 Task: Look for products in the category "Nutritional Oils" from Bluebonnet only.
Action: Mouse moved to (287, 141)
Screenshot: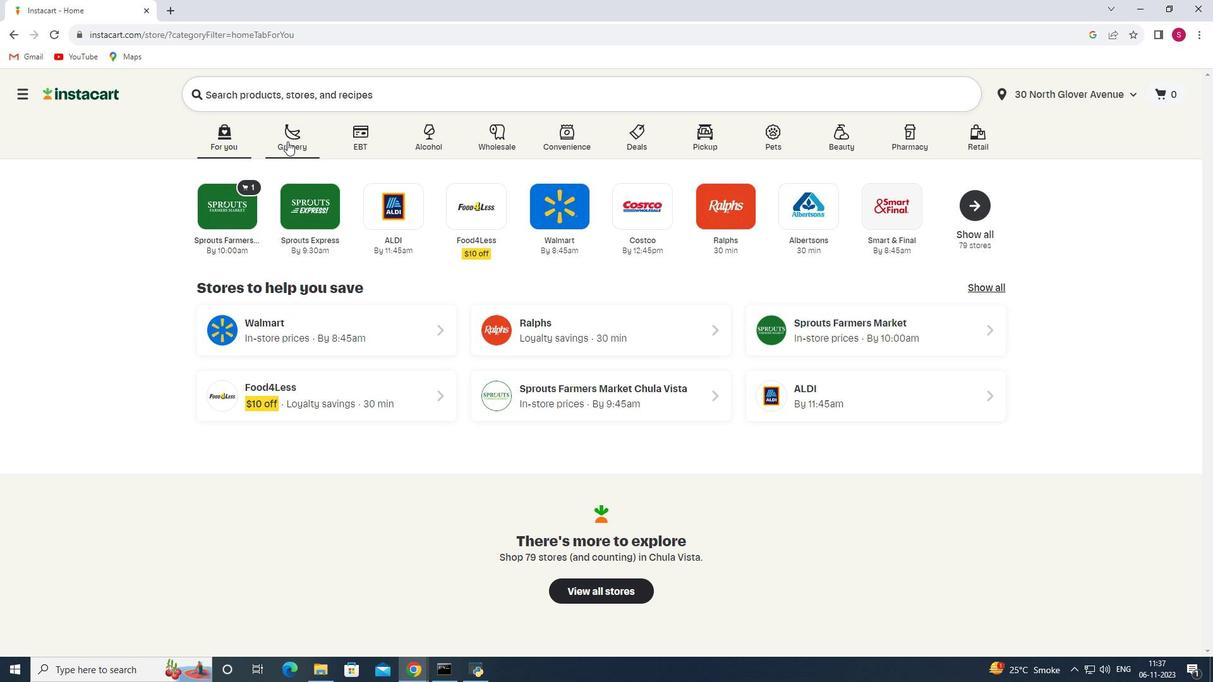 
Action: Mouse pressed left at (287, 141)
Screenshot: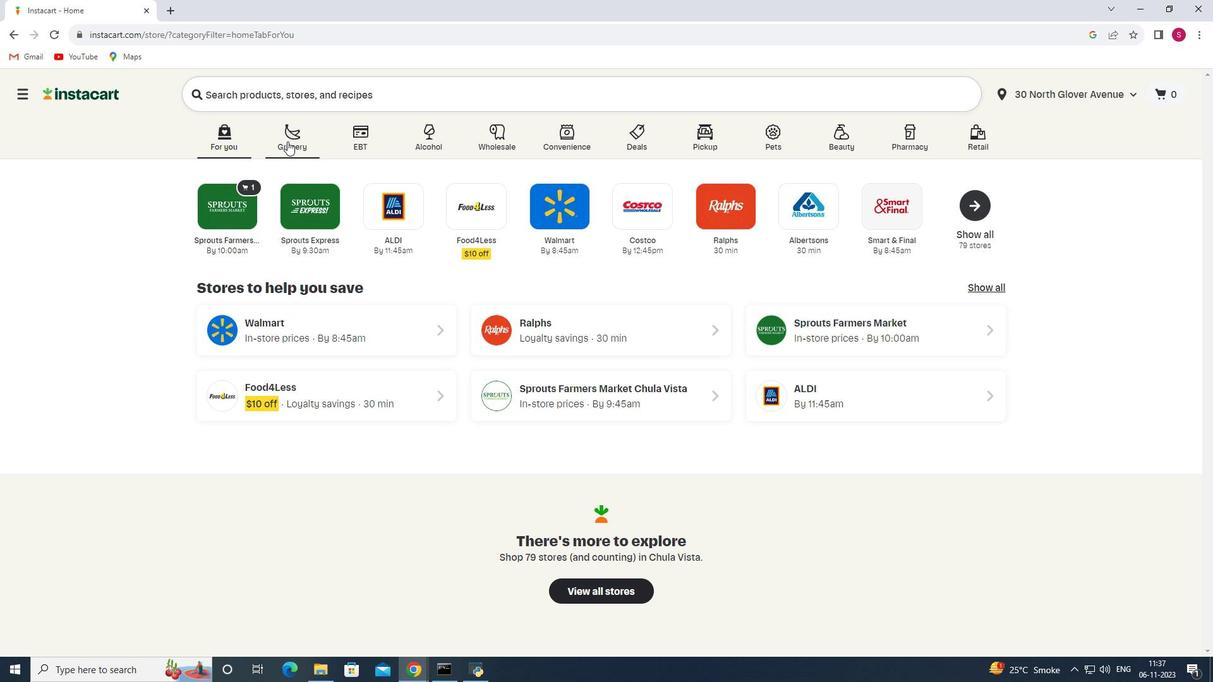 
Action: Mouse moved to (293, 359)
Screenshot: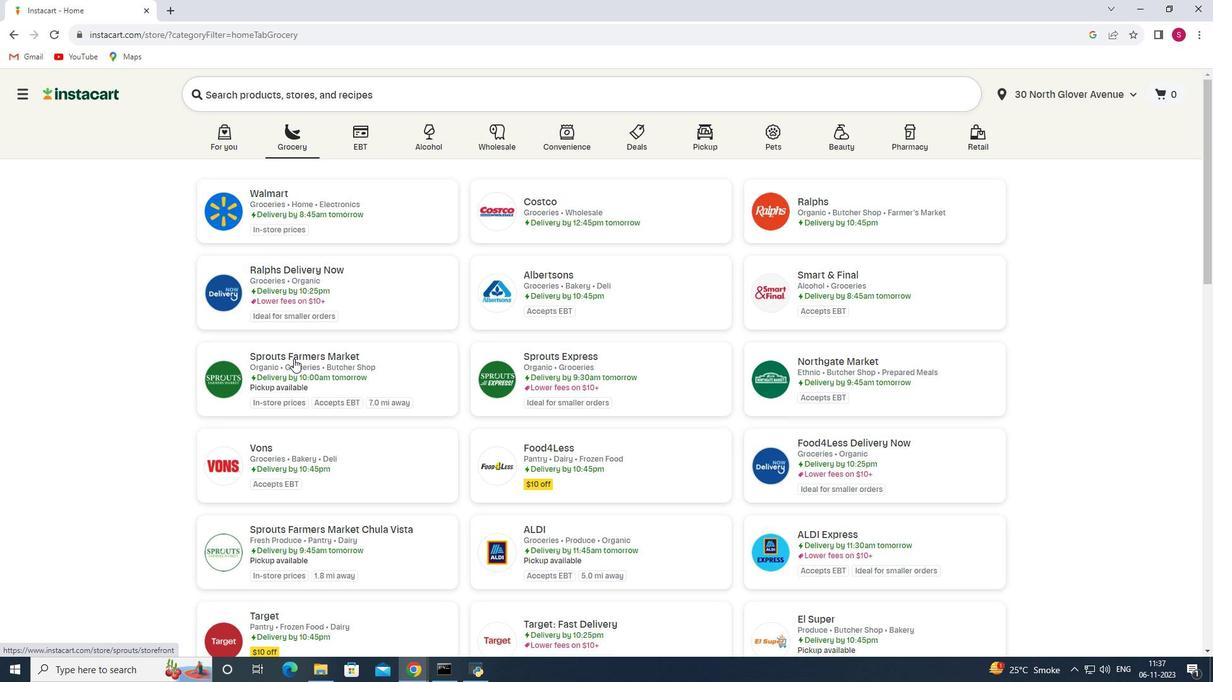 
Action: Mouse pressed left at (293, 359)
Screenshot: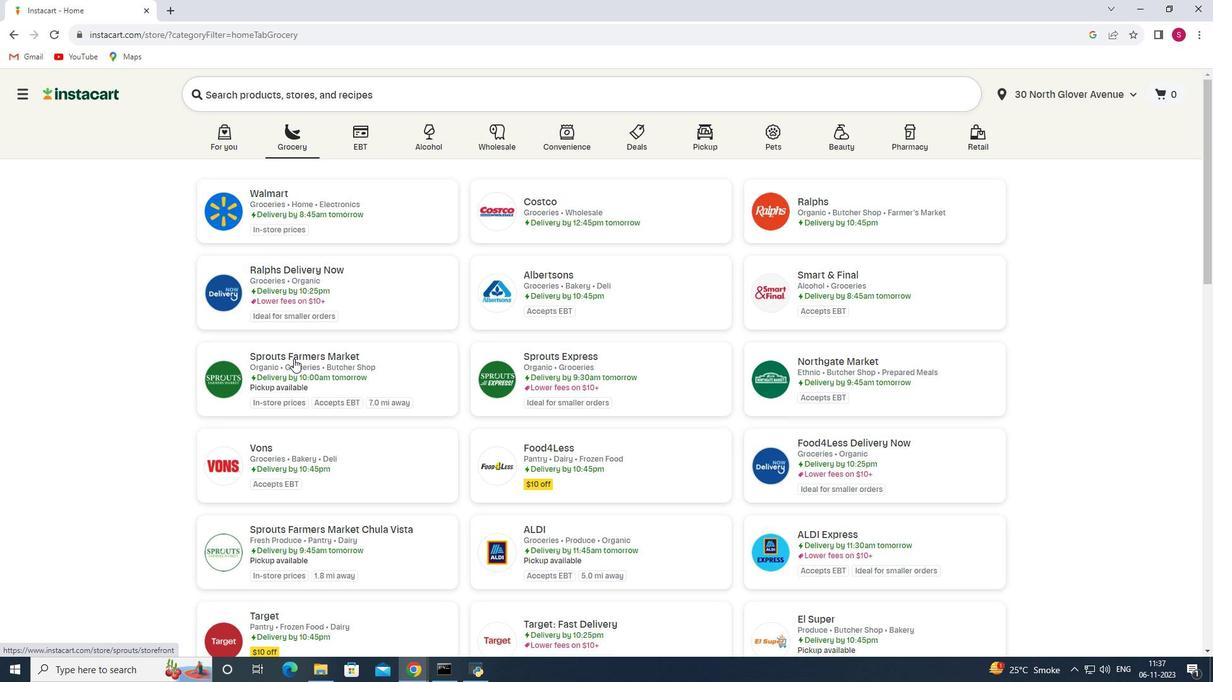 
Action: Mouse moved to (79, 423)
Screenshot: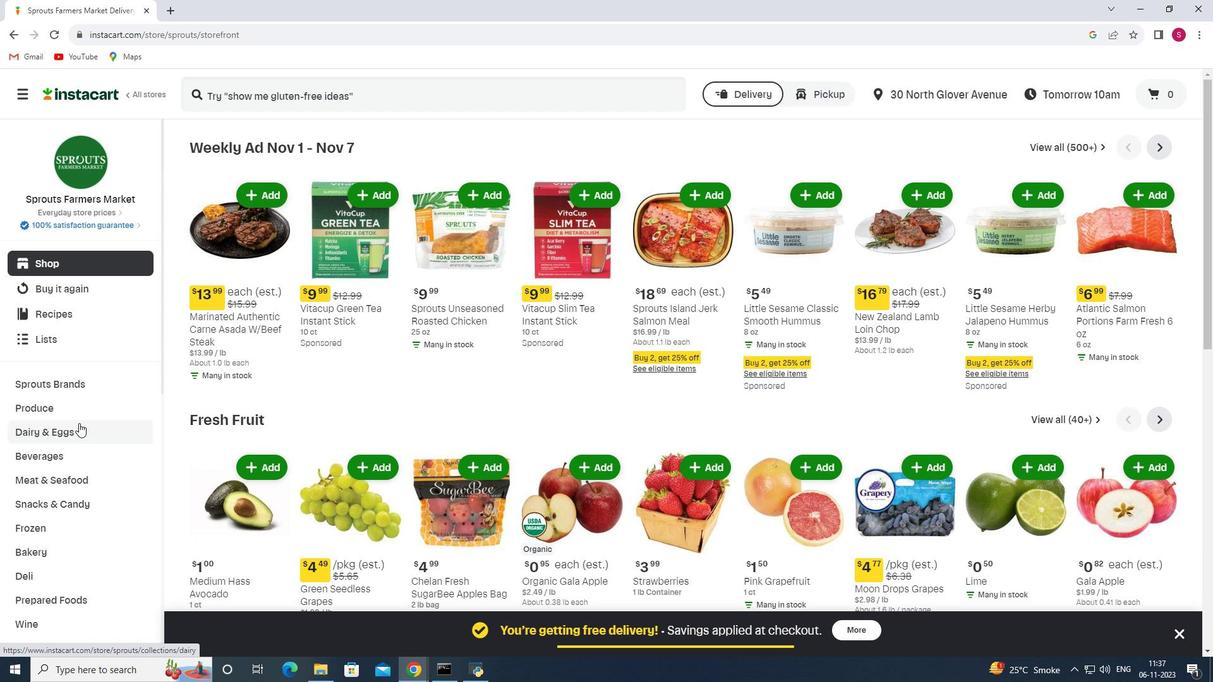 
Action: Mouse scrolled (79, 422) with delta (0, 0)
Screenshot: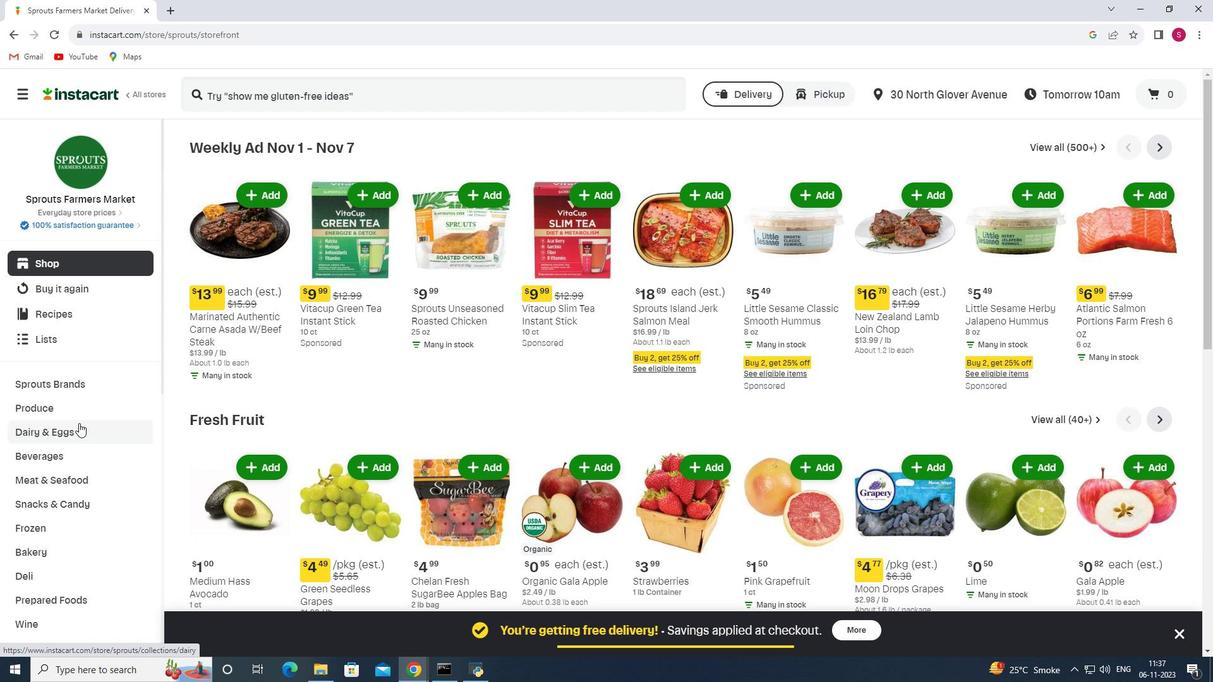 
Action: Mouse scrolled (79, 422) with delta (0, 0)
Screenshot: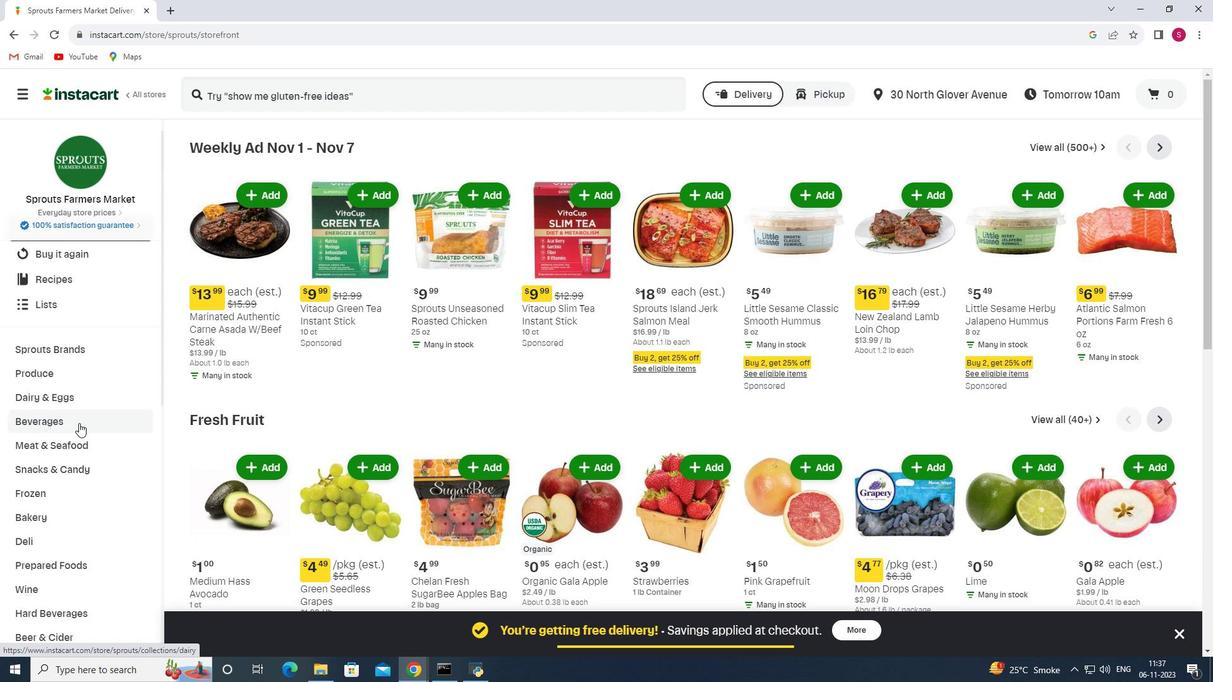 
Action: Mouse moved to (61, 469)
Screenshot: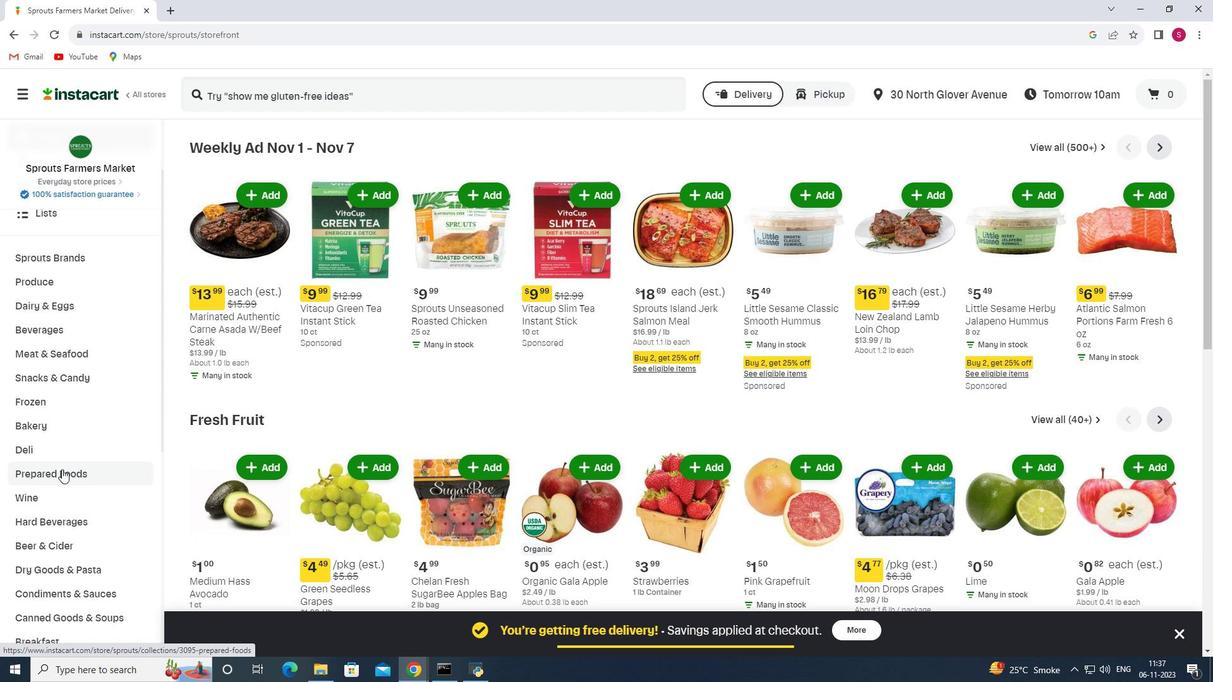 
Action: Mouse scrolled (61, 469) with delta (0, 0)
Screenshot: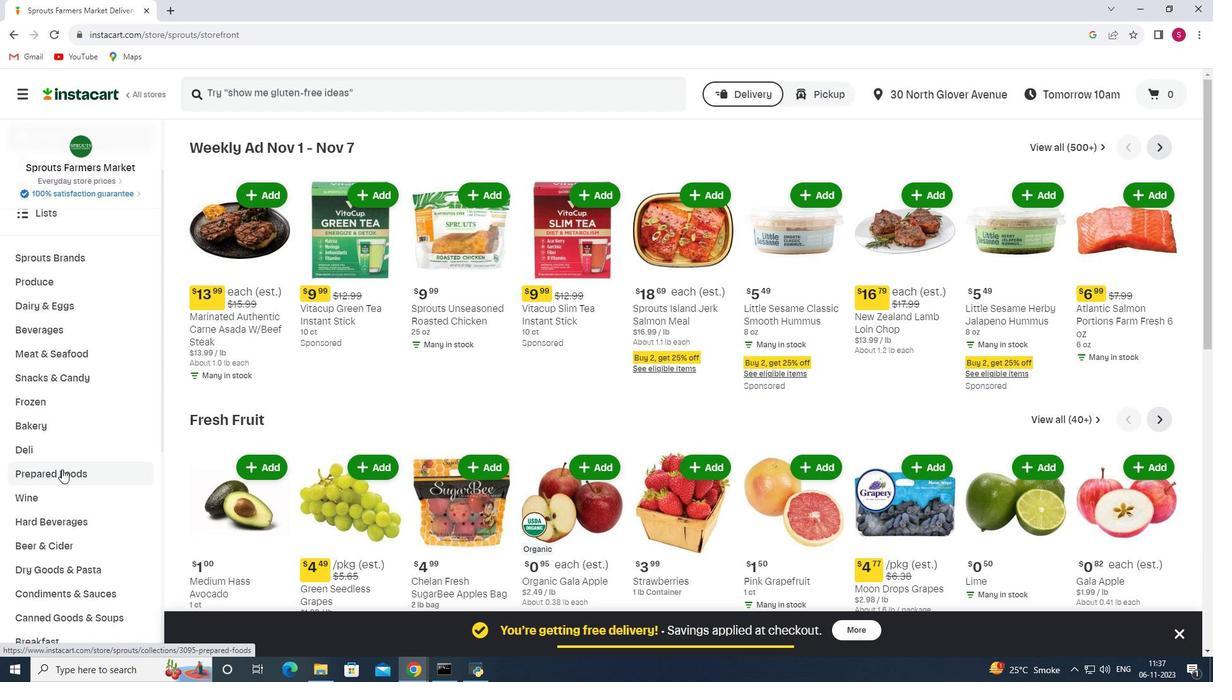 
Action: Mouse scrolled (61, 469) with delta (0, 0)
Screenshot: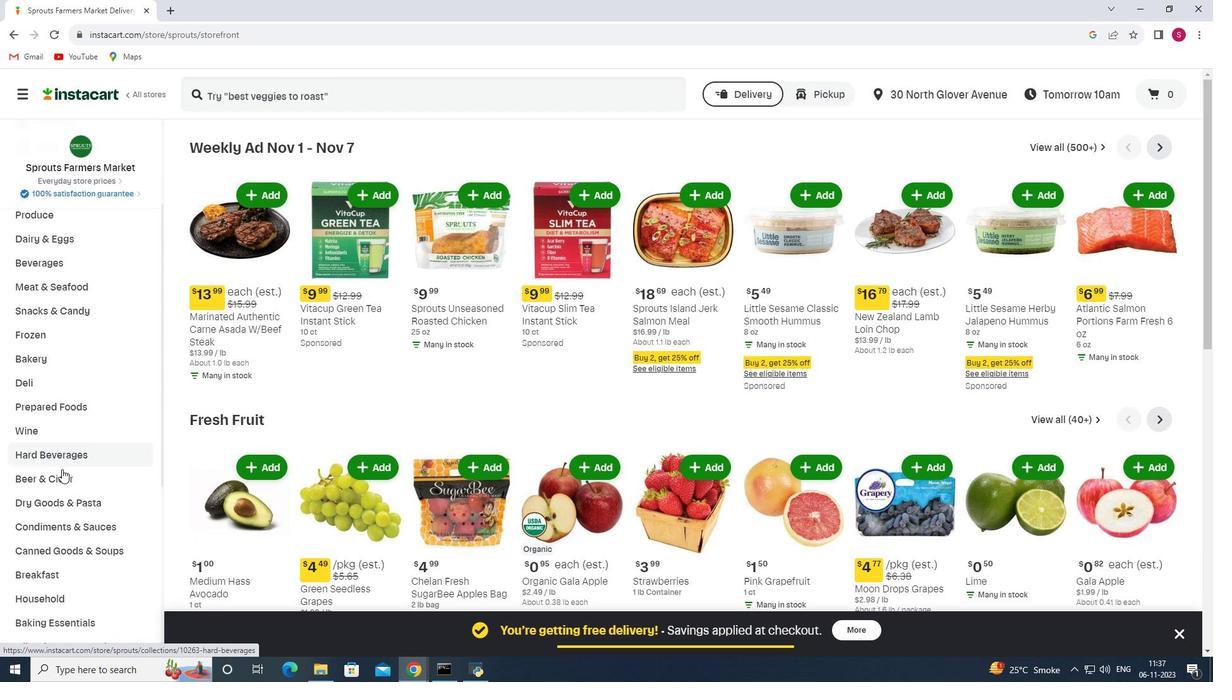 
Action: Mouse scrolled (61, 469) with delta (0, 0)
Screenshot: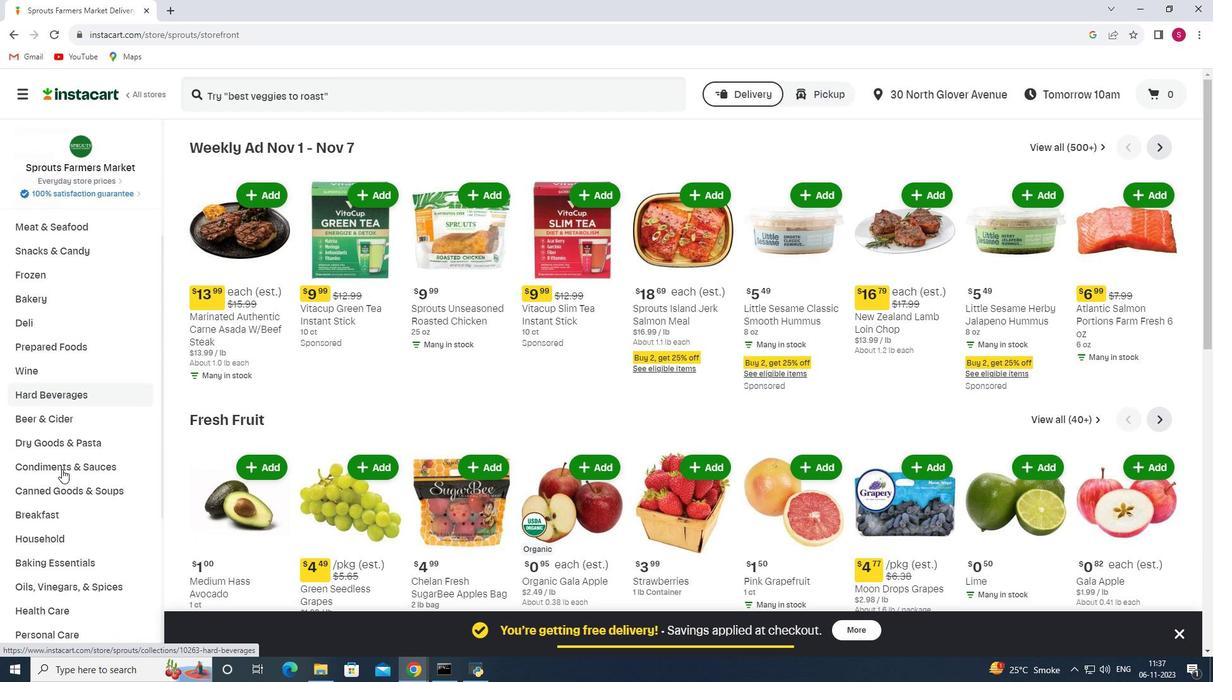 
Action: Mouse moved to (55, 550)
Screenshot: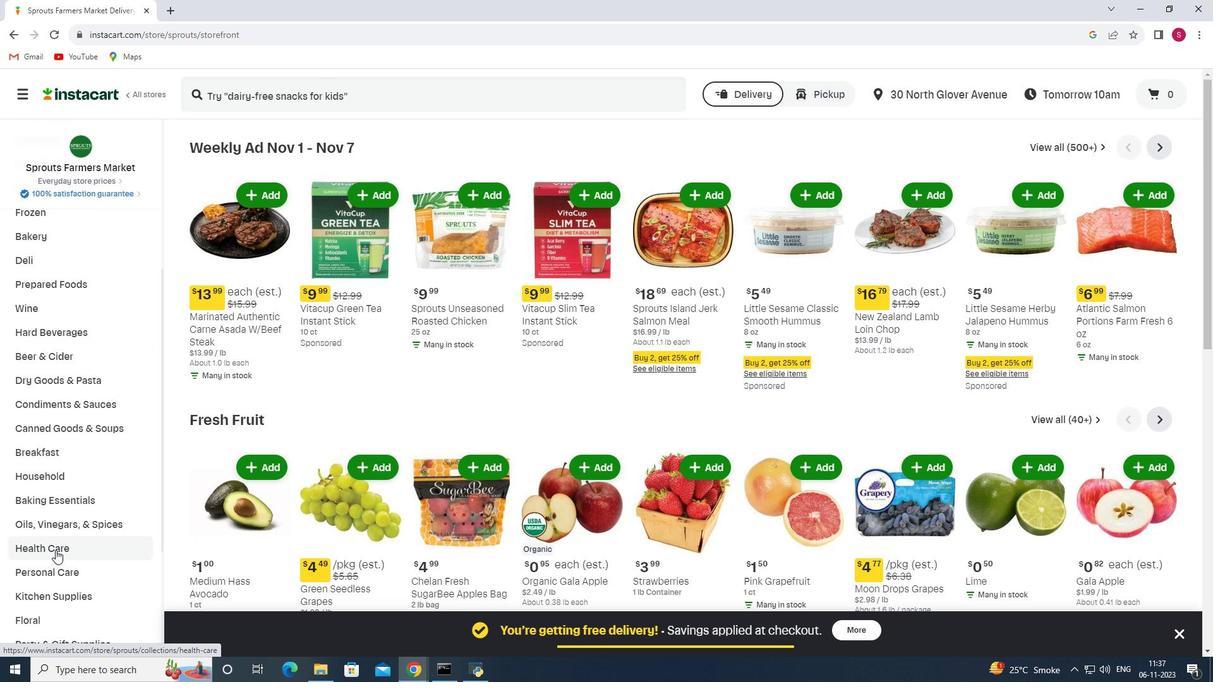 
Action: Mouse pressed left at (55, 550)
Screenshot: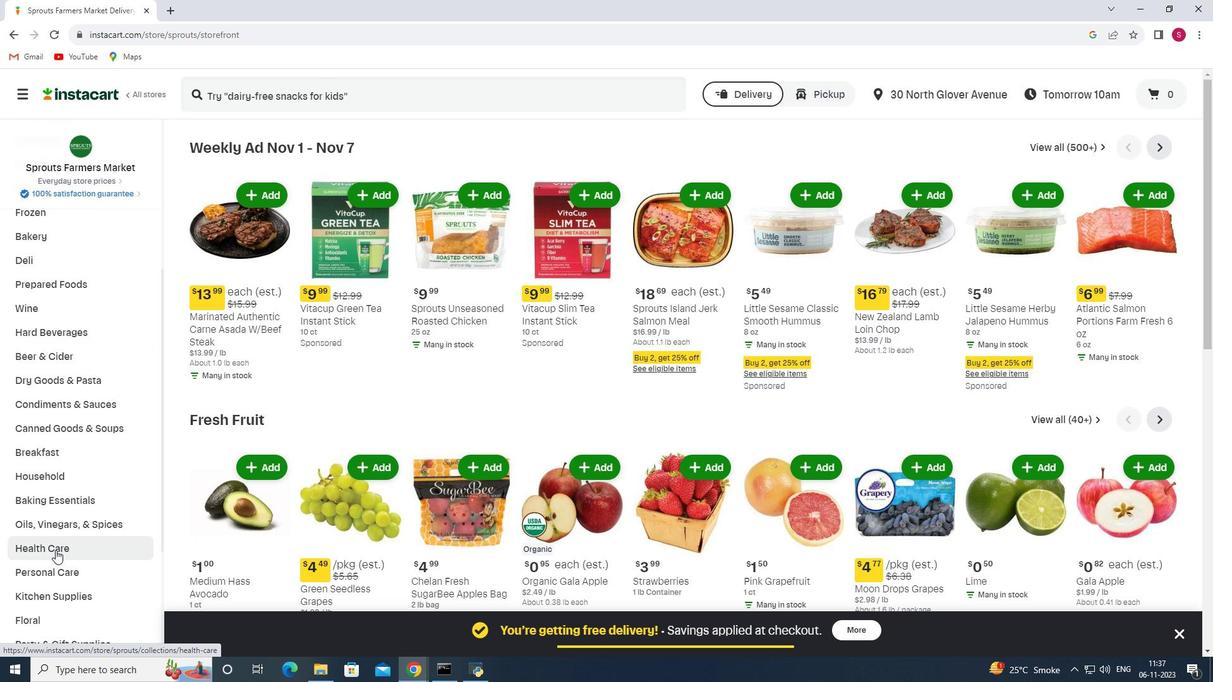
Action: Mouse moved to (438, 179)
Screenshot: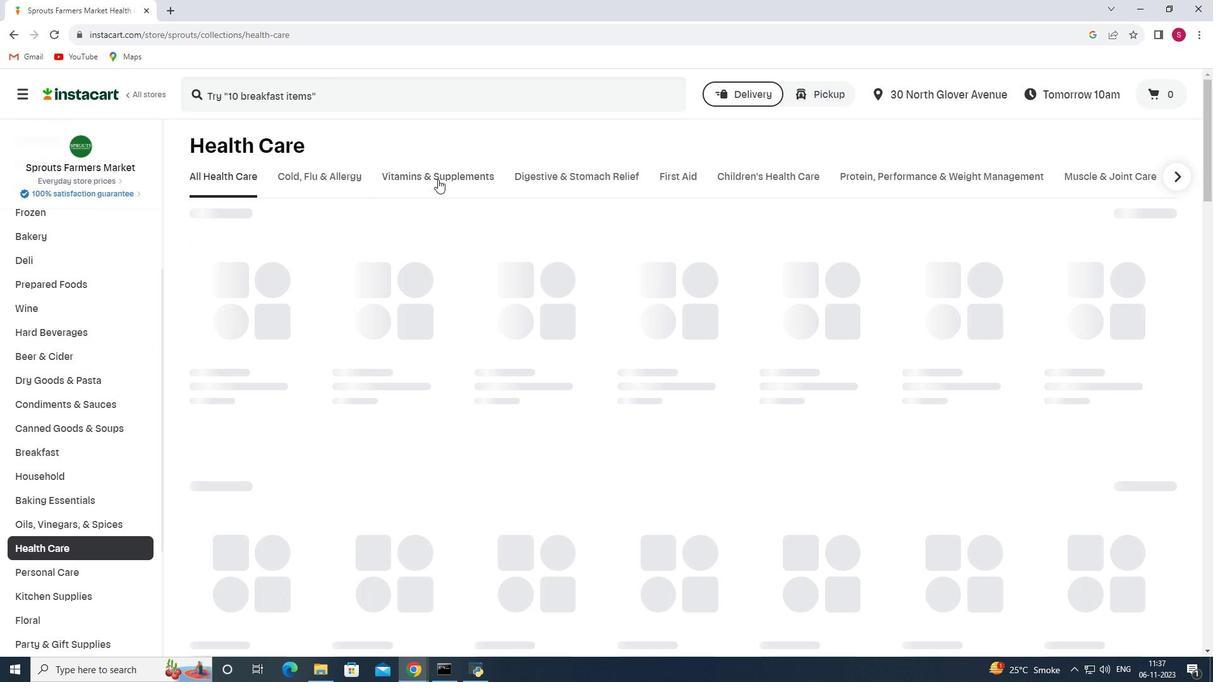 
Action: Mouse pressed left at (438, 179)
Screenshot: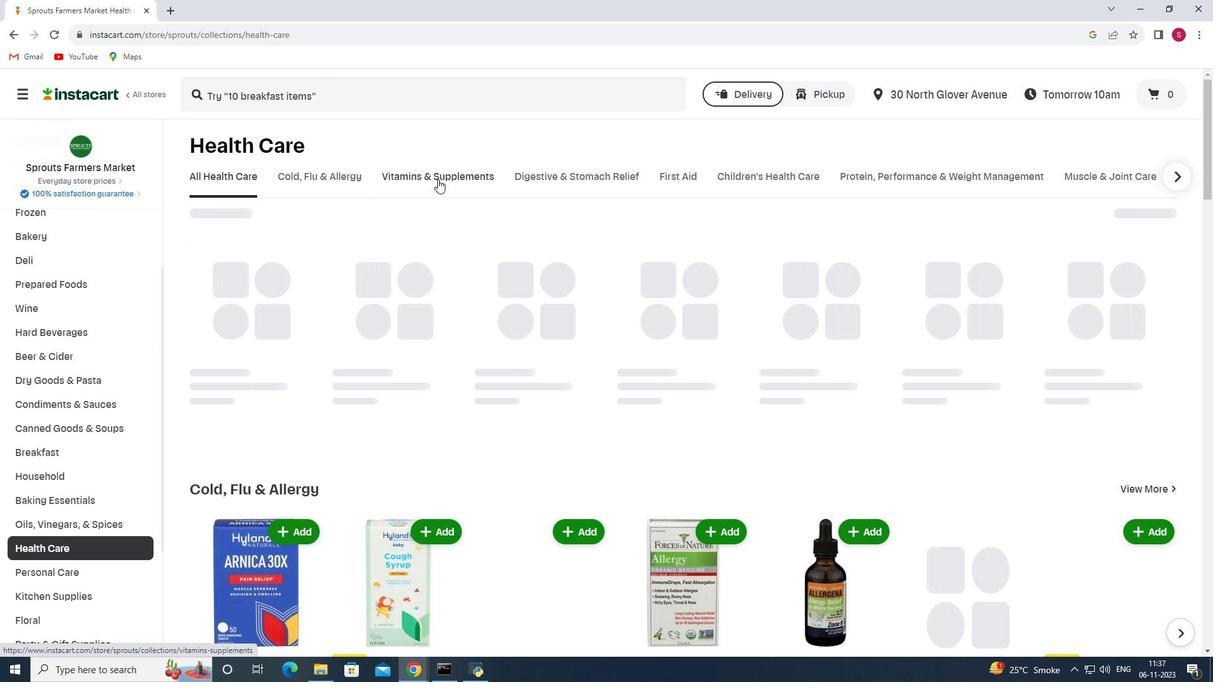 
Action: Mouse moved to (874, 231)
Screenshot: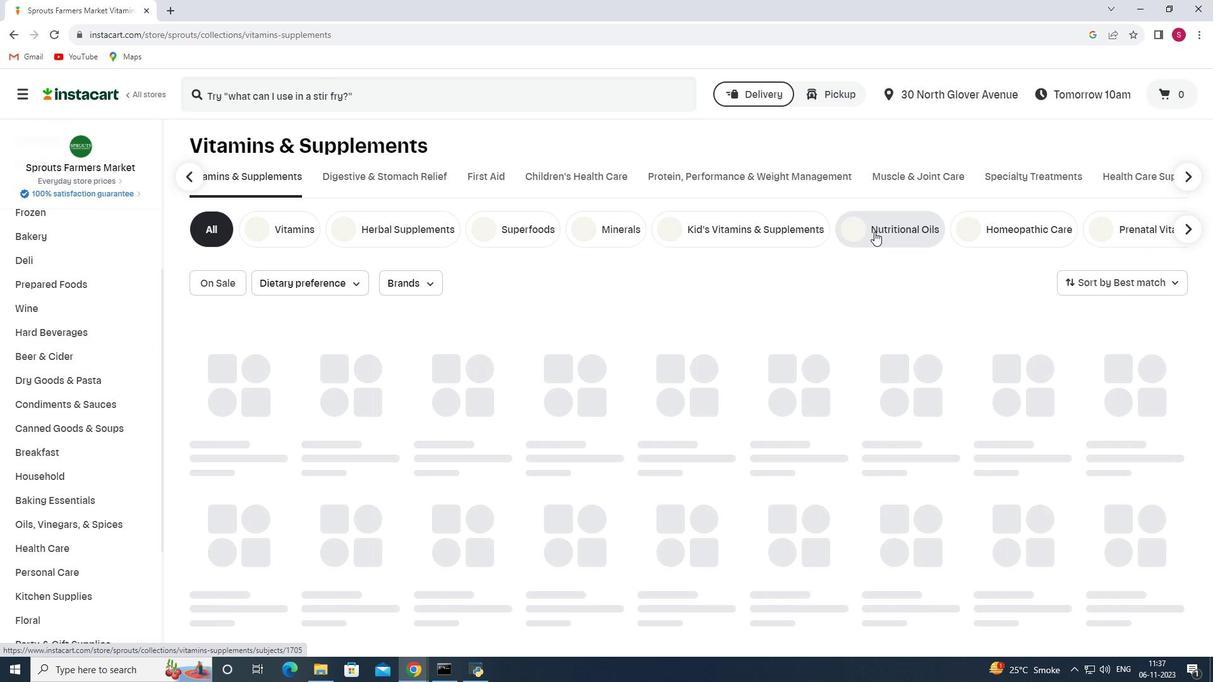 
Action: Mouse pressed left at (874, 231)
Screenshot: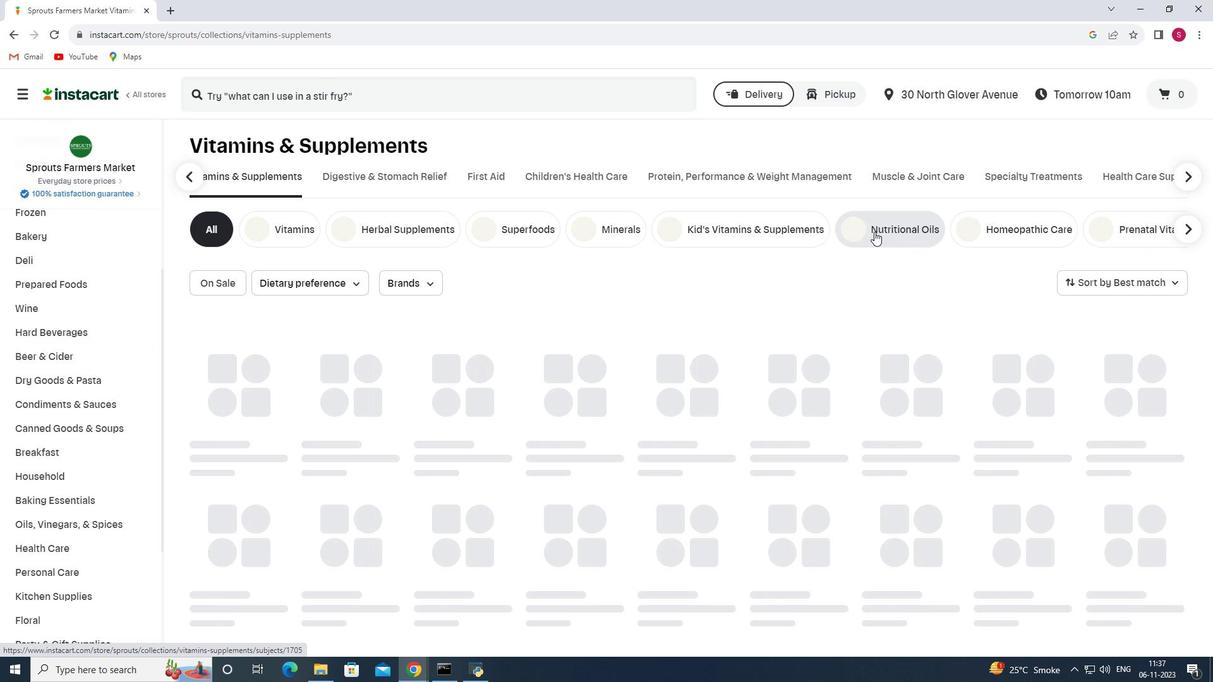 
Action: Mouse moved to (295, 279)
Screenshot: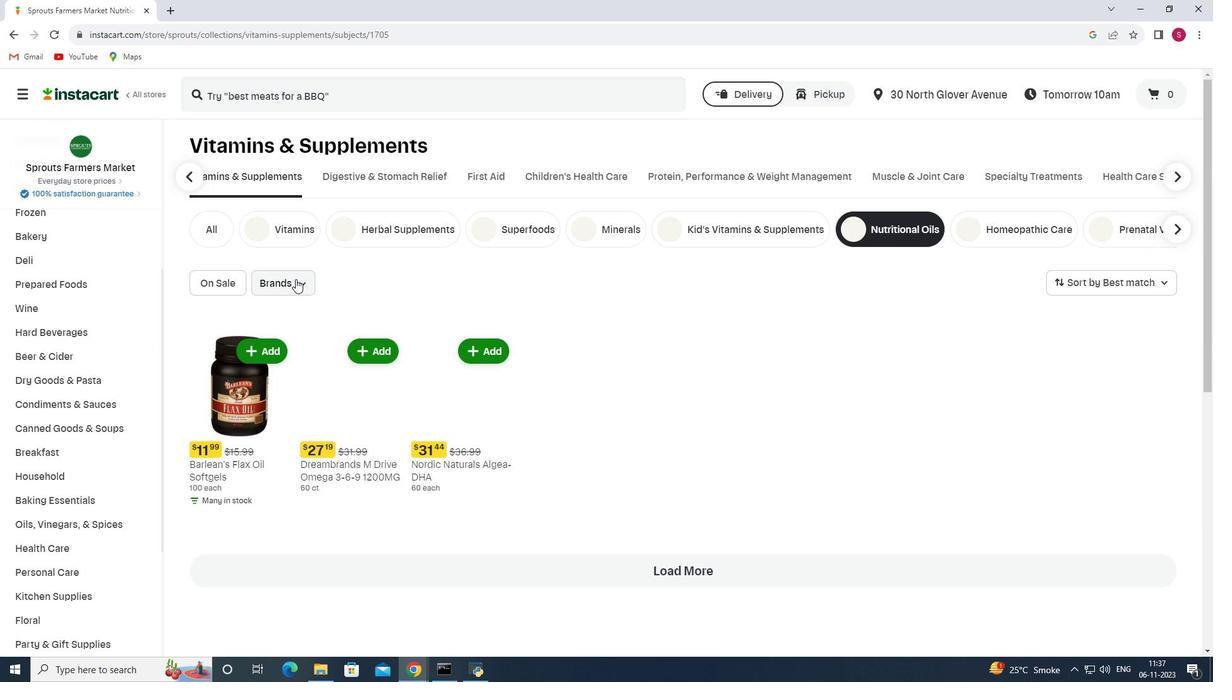 
Action: Mouse pressed left at (295, 279)
Screenshot: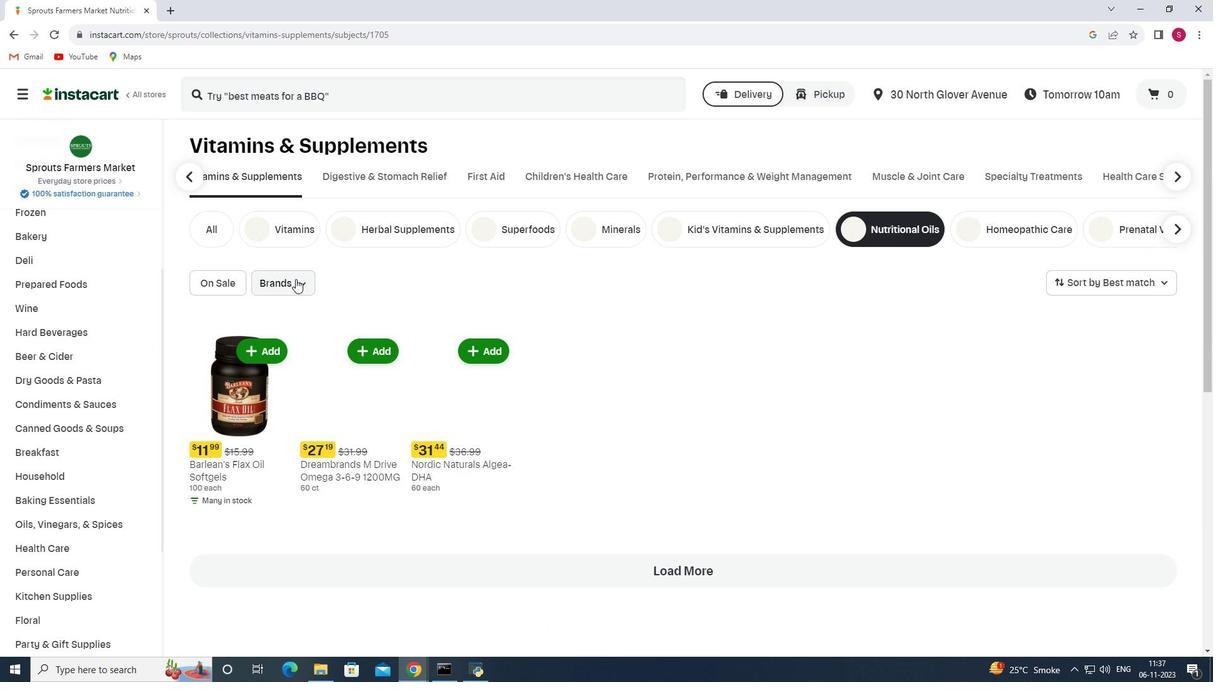 
Action: Mouse moved to (290, 352)
Screenshot: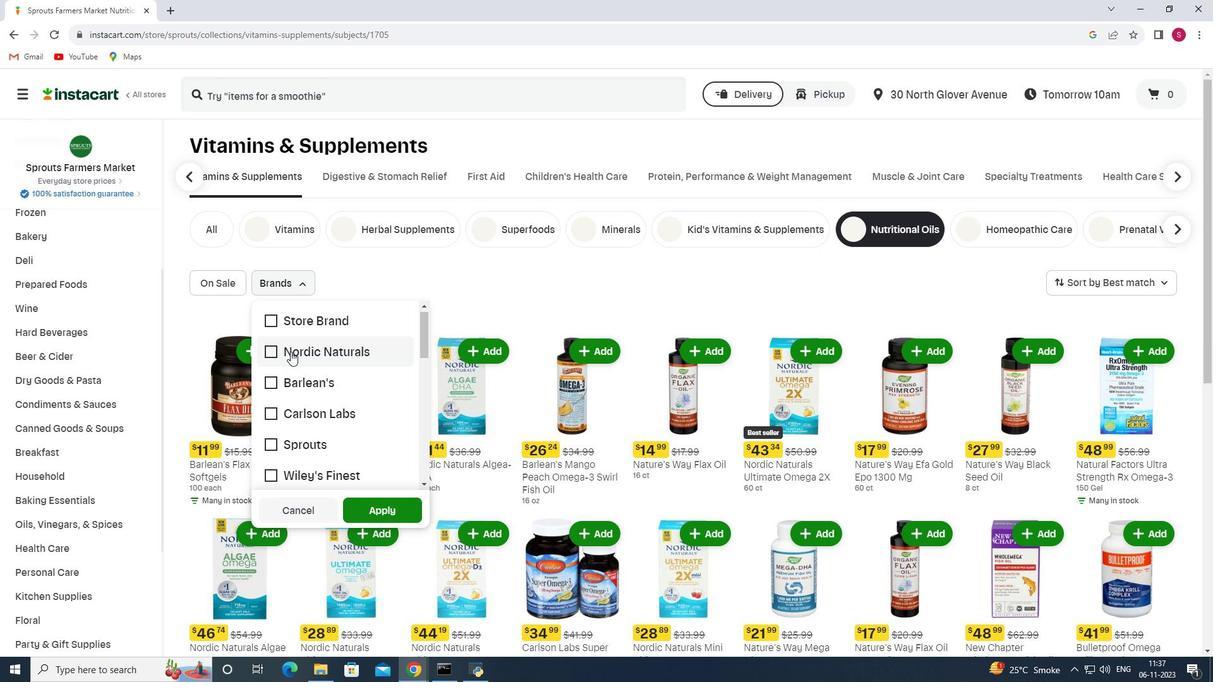 
Action: Mouse scrolled (290, 351) with delta (0, 0)
Screenshot: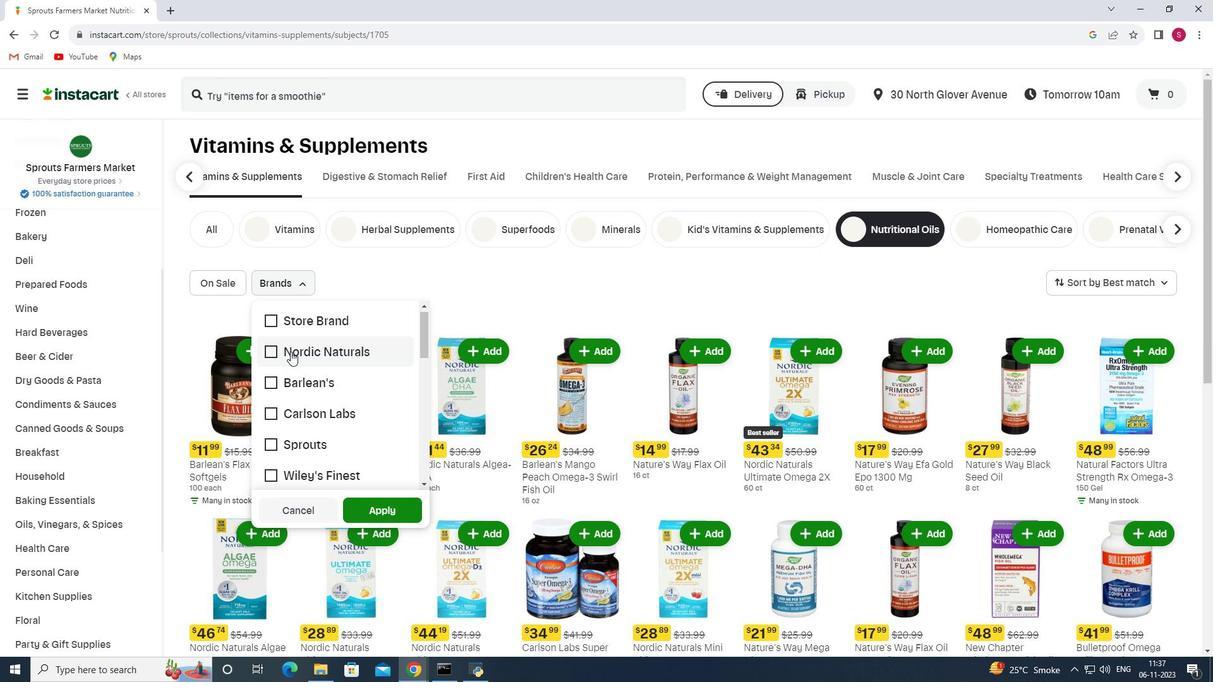 
Action: Mouse scrolled (290, 351) with delta (0, 0)
Screenshot: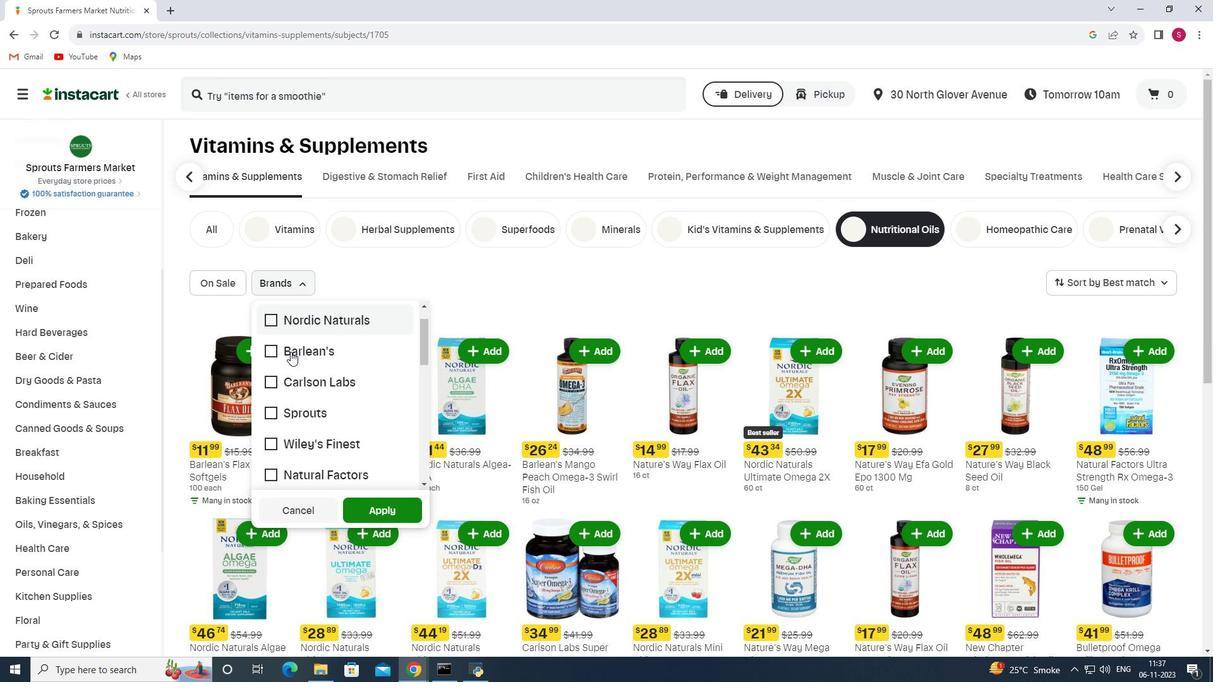 
Action: Mouse scrolled (290, 351) with delta (0, 0)
Screenshot: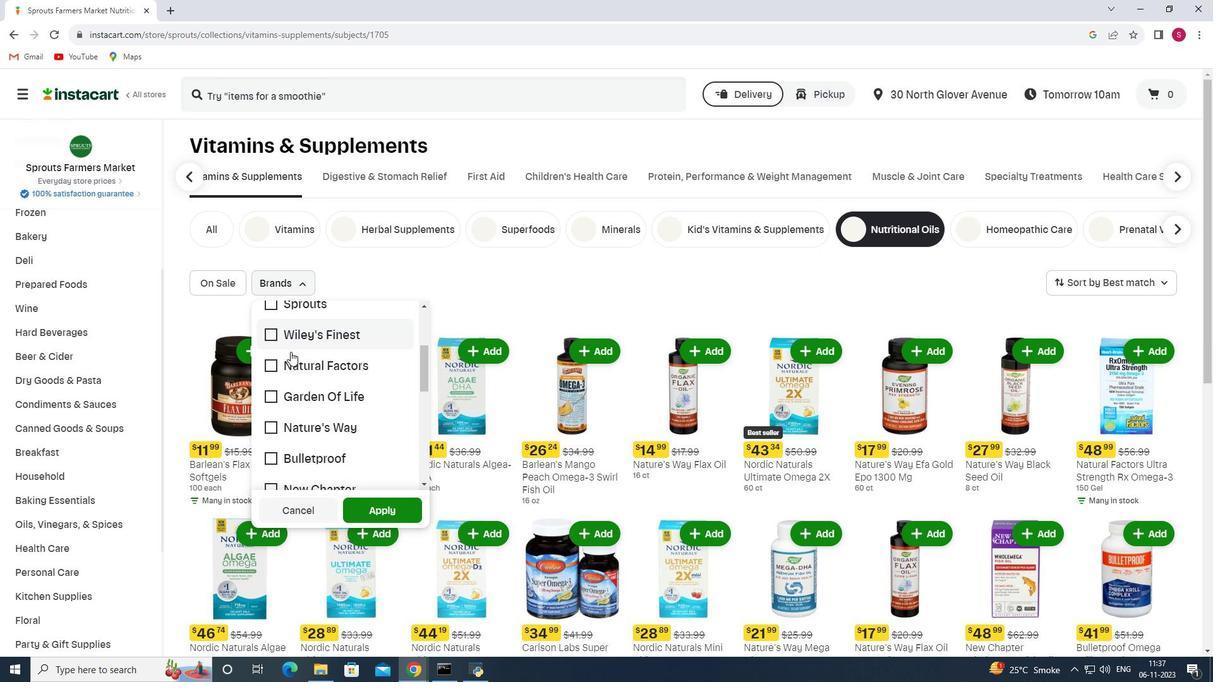 
Action: Mouse scrolled (290, 351) with delta (0, 0)
Screenshot: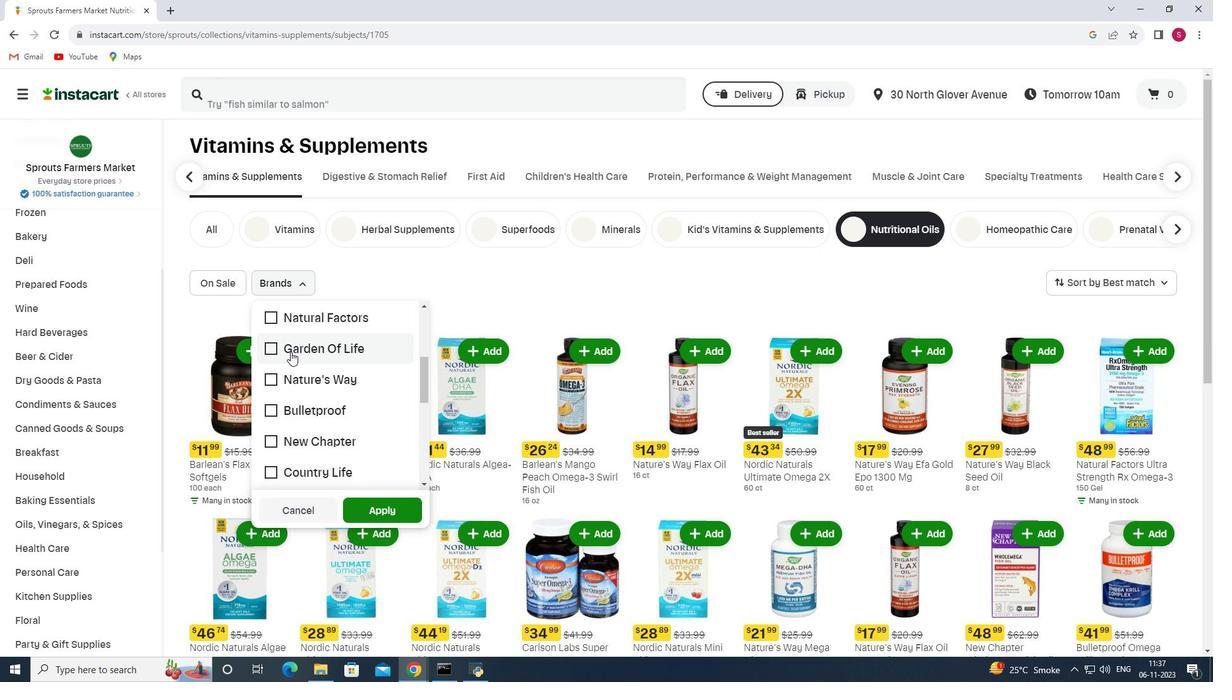 
Action: Mouse scrolled (290, 351) with delta (0, 0)
Screenshot: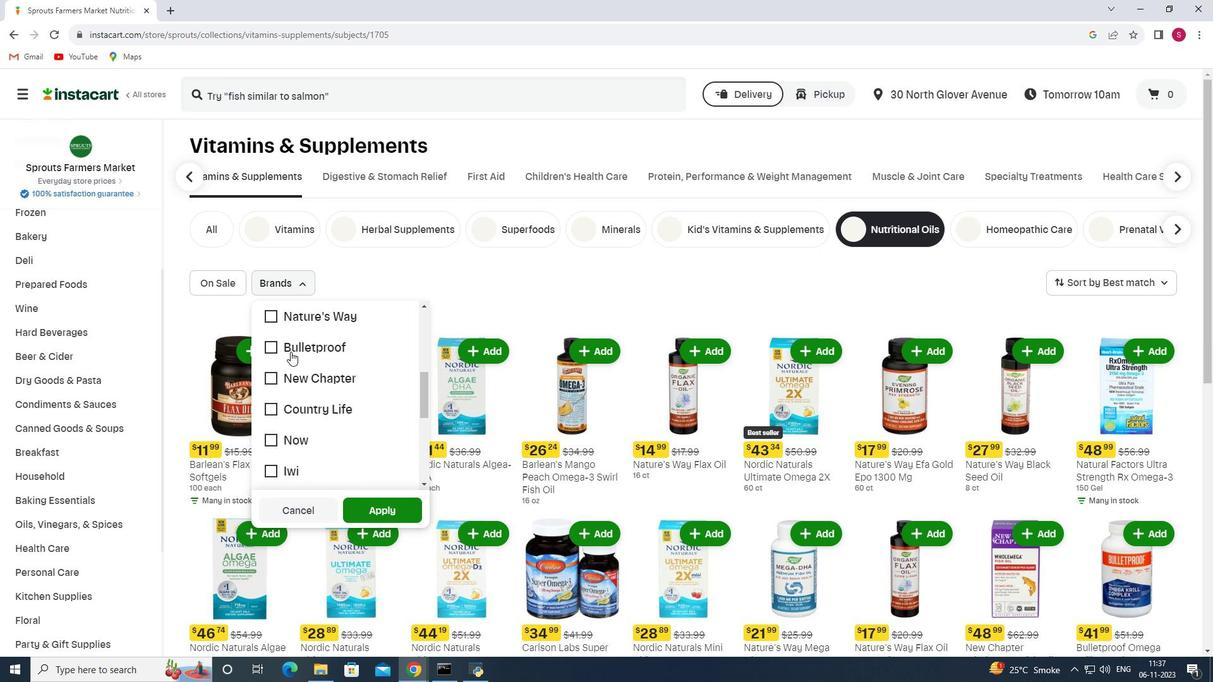 
Action: Mouse scrolled (290, 351) with delta (0, 0)
Screenshot: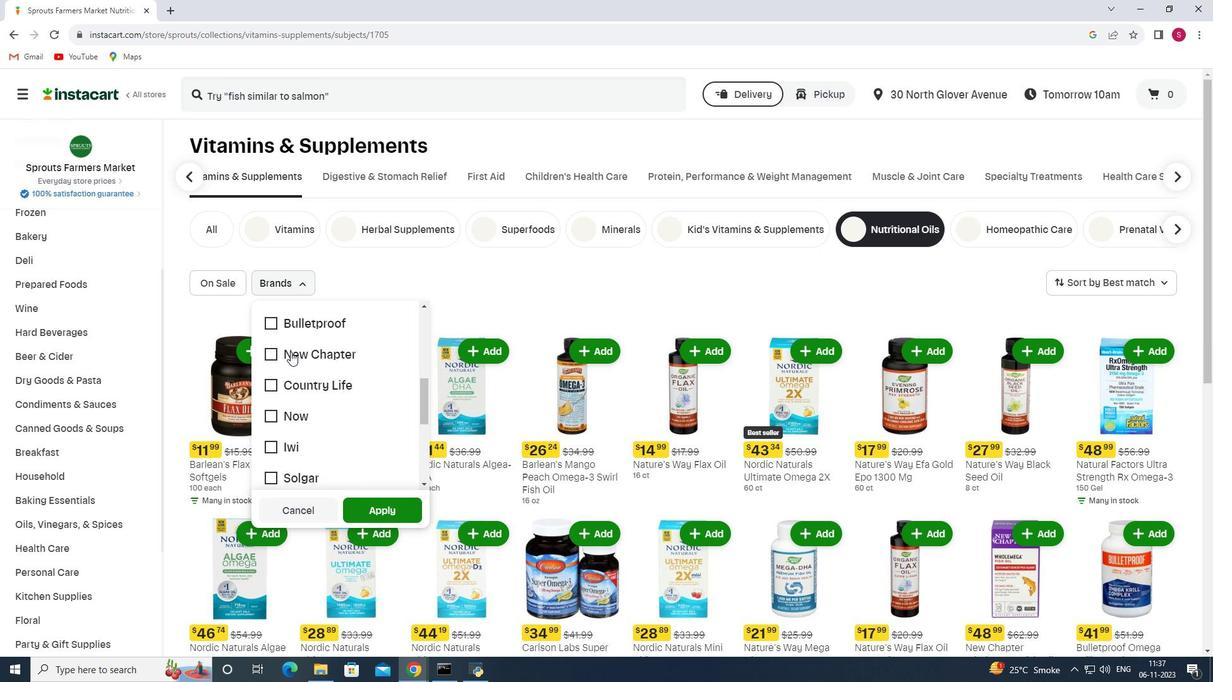 
Action: Mouse scrolled (290, 351) with delta (0, 0)
Screenshot: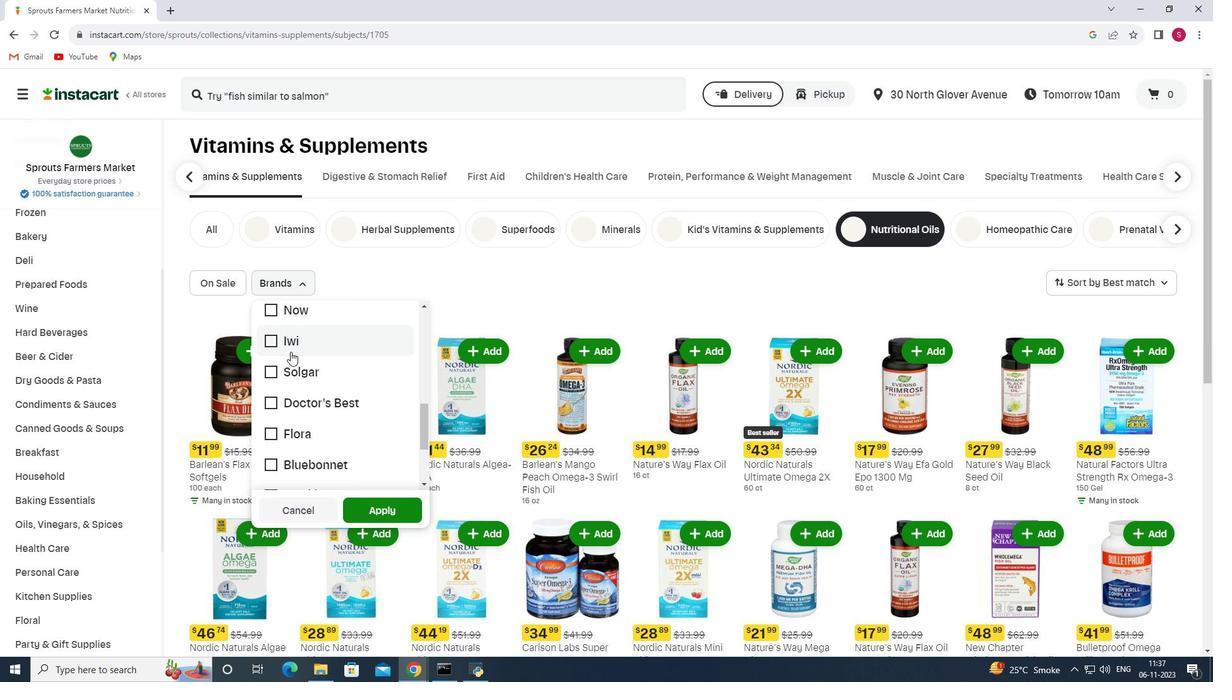 
Action: Mouse moved to (266, 405)
Screenshot: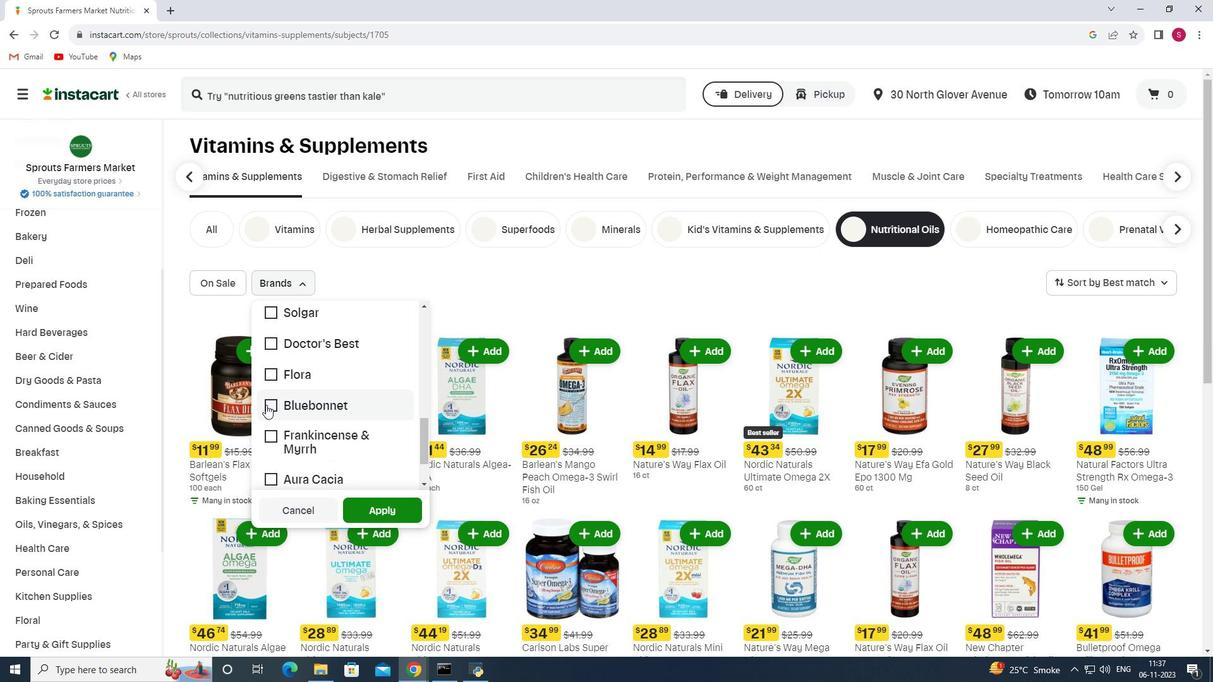
Action: Mouse pressed left at (266, 405)
Screenshot: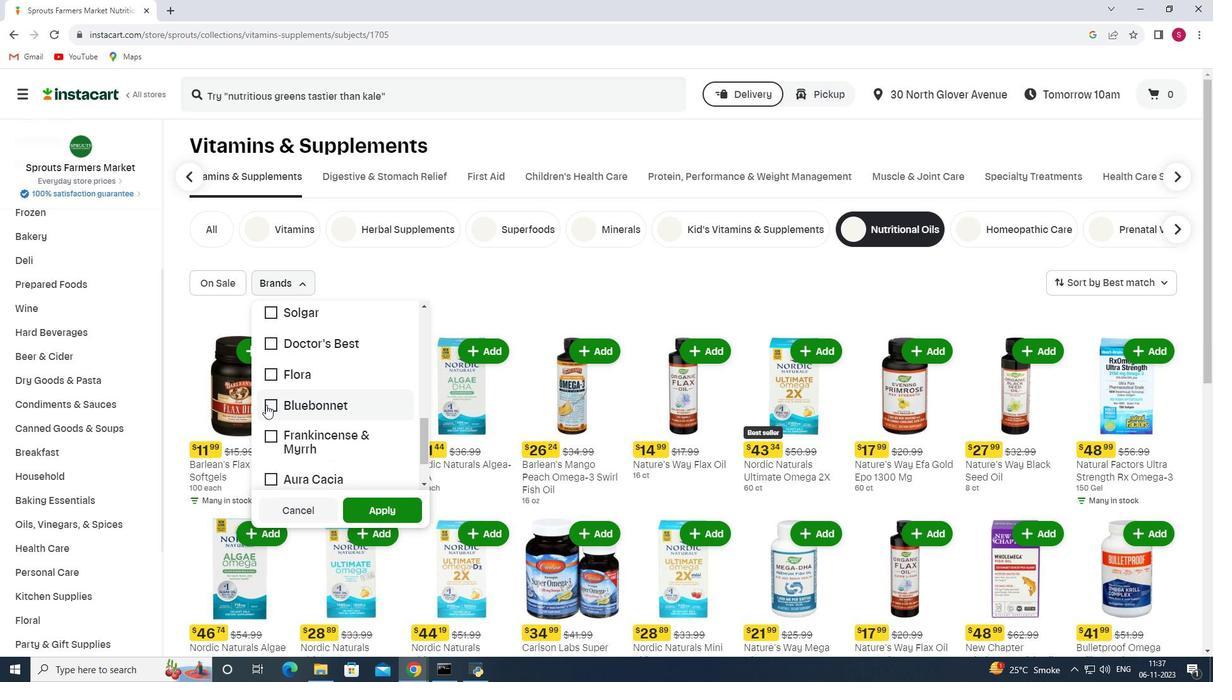 
Action: Mouse moved to (382, 508)
Screenshot: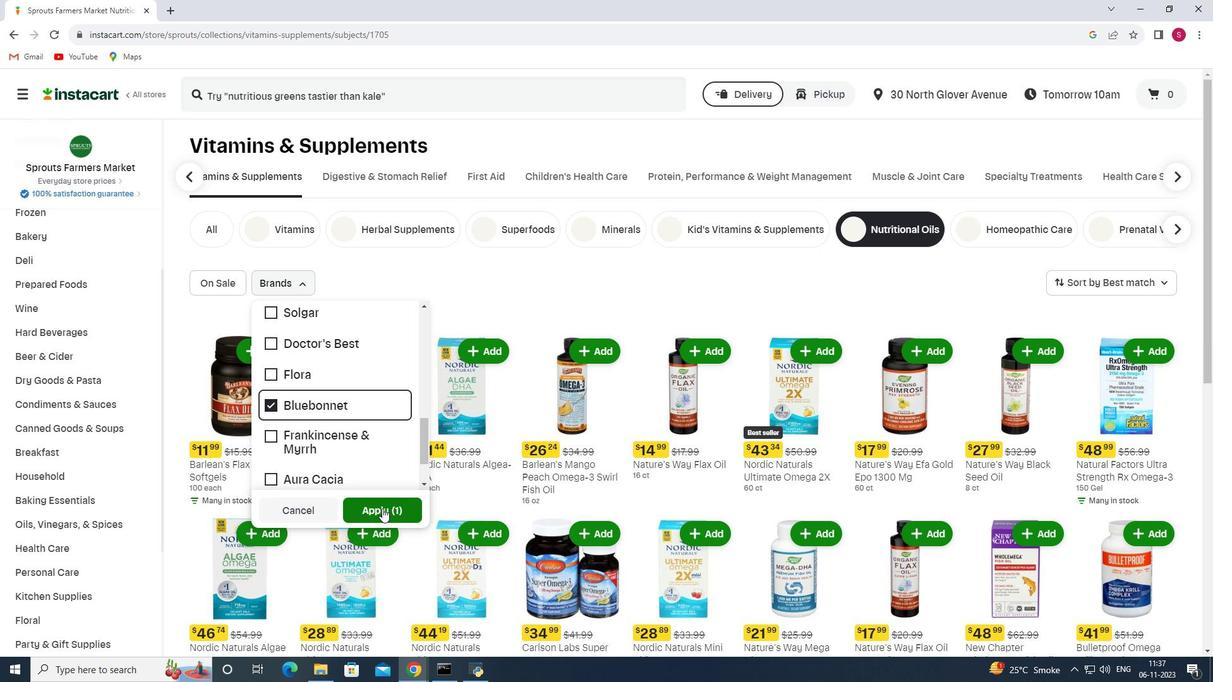 
Action: Mouse pressed left at (382, 508)
Screenshot: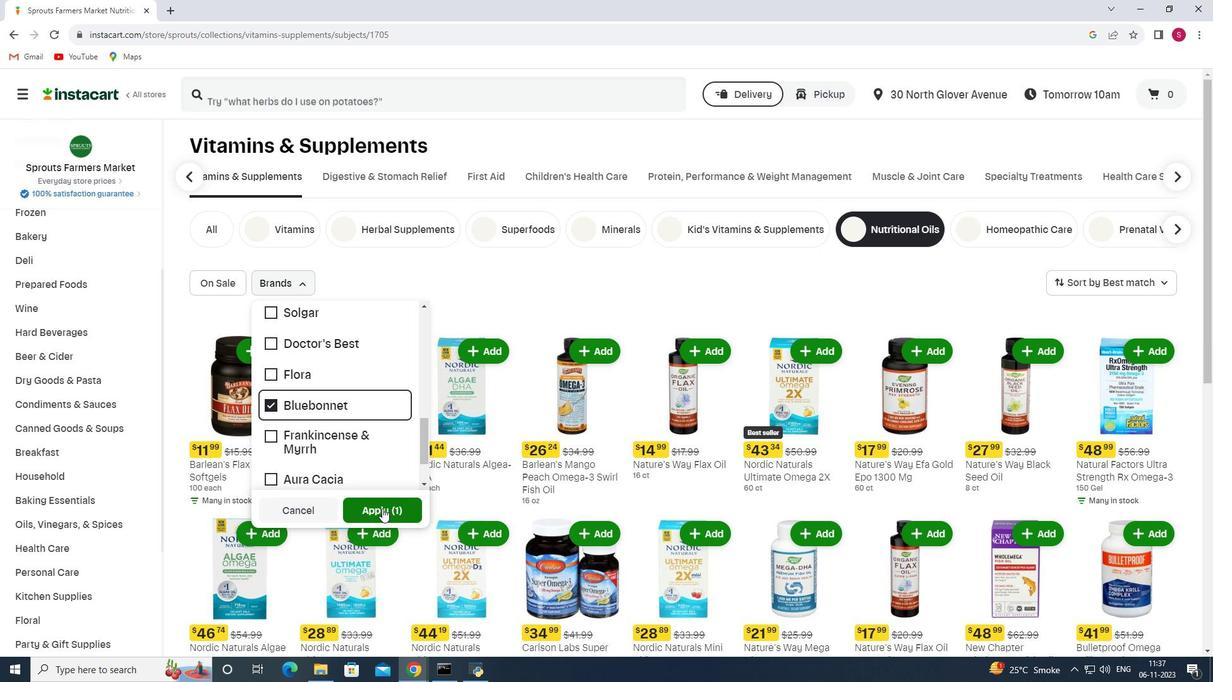 
